 Task: Search for specific events in the calendar using the search bar.
Action: Mouse moved to (17, 79)
Screenshot: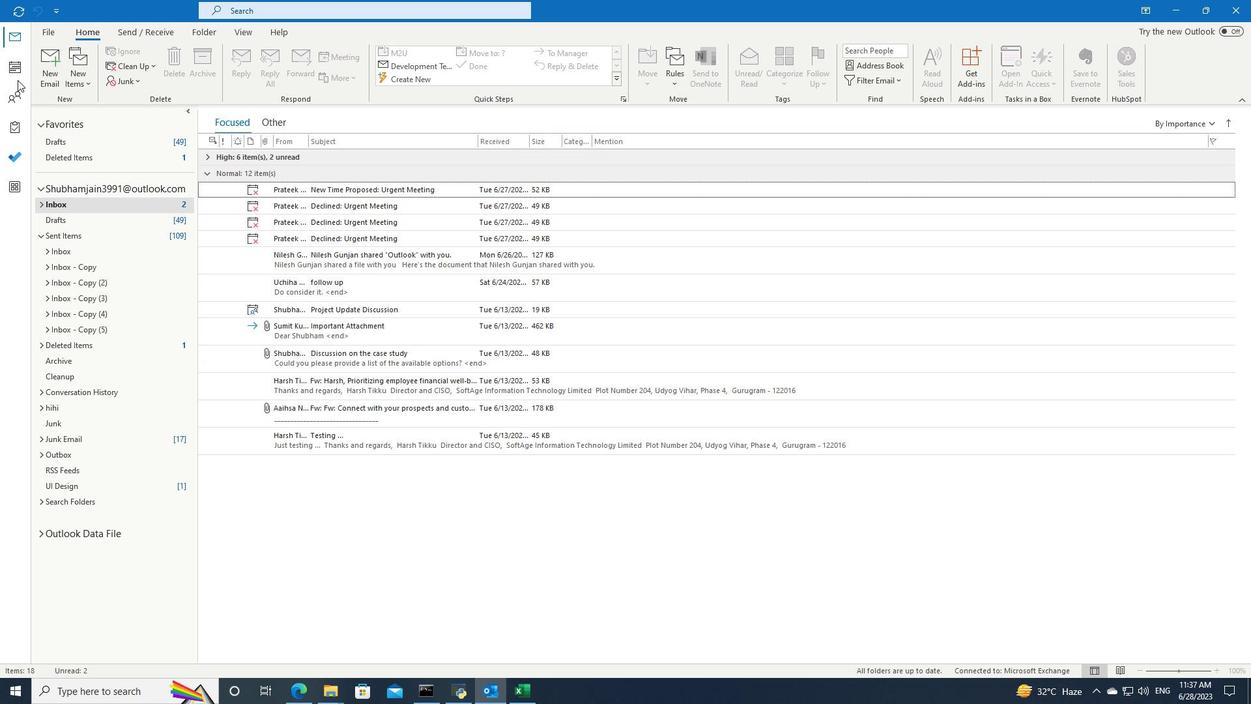 
Action: Mouse pressed left at (17, 79)
Screenshot: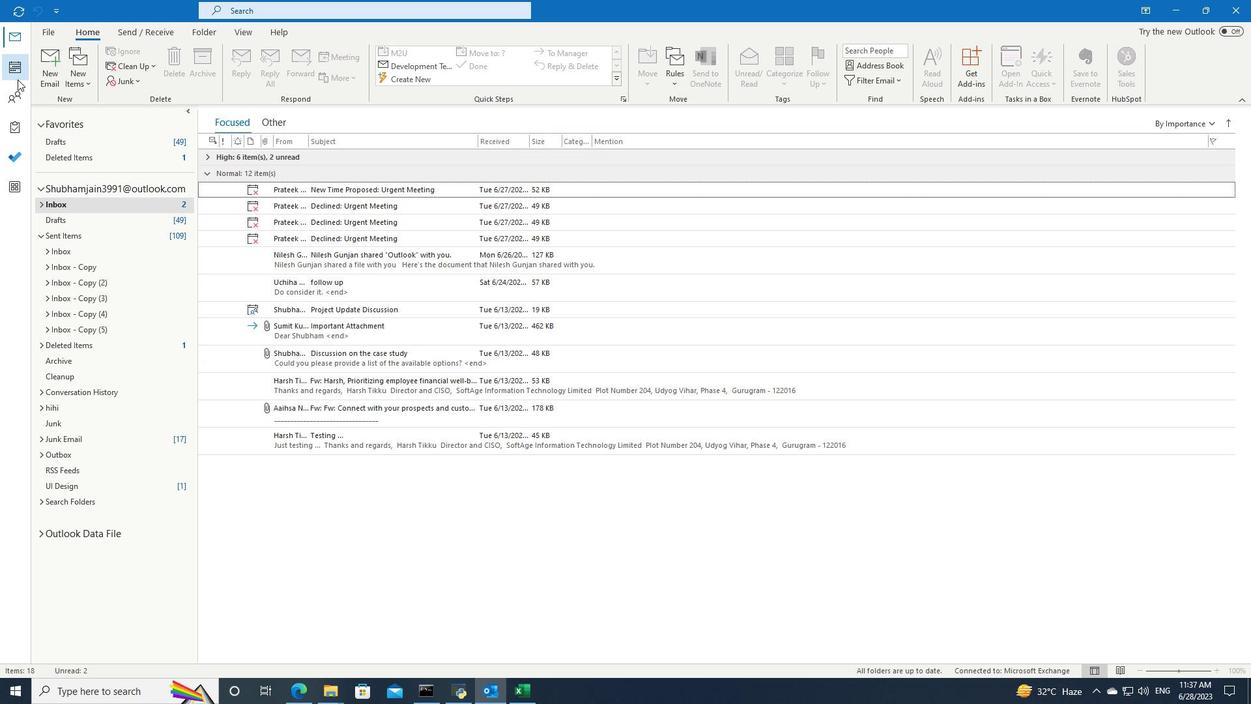 
Action: Mouse moved to (507, 8)
Screenshot: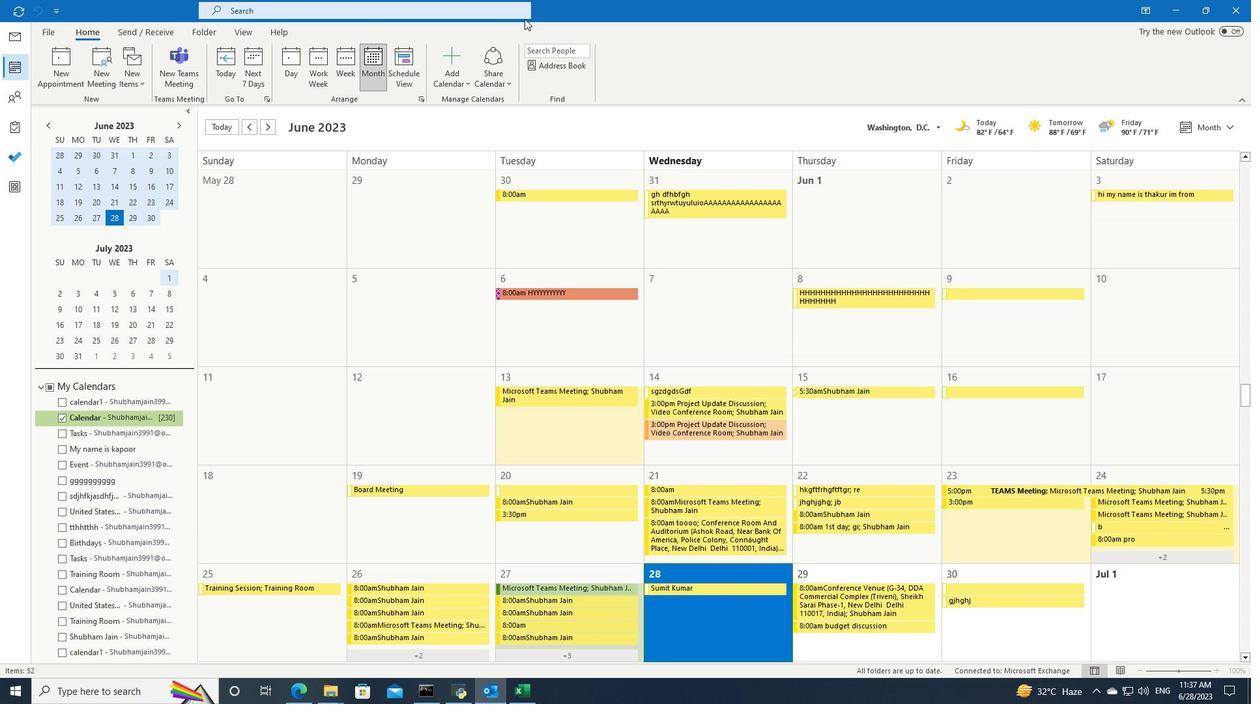 
Action: Mouse pressed left at (507, 8)
Screenshot: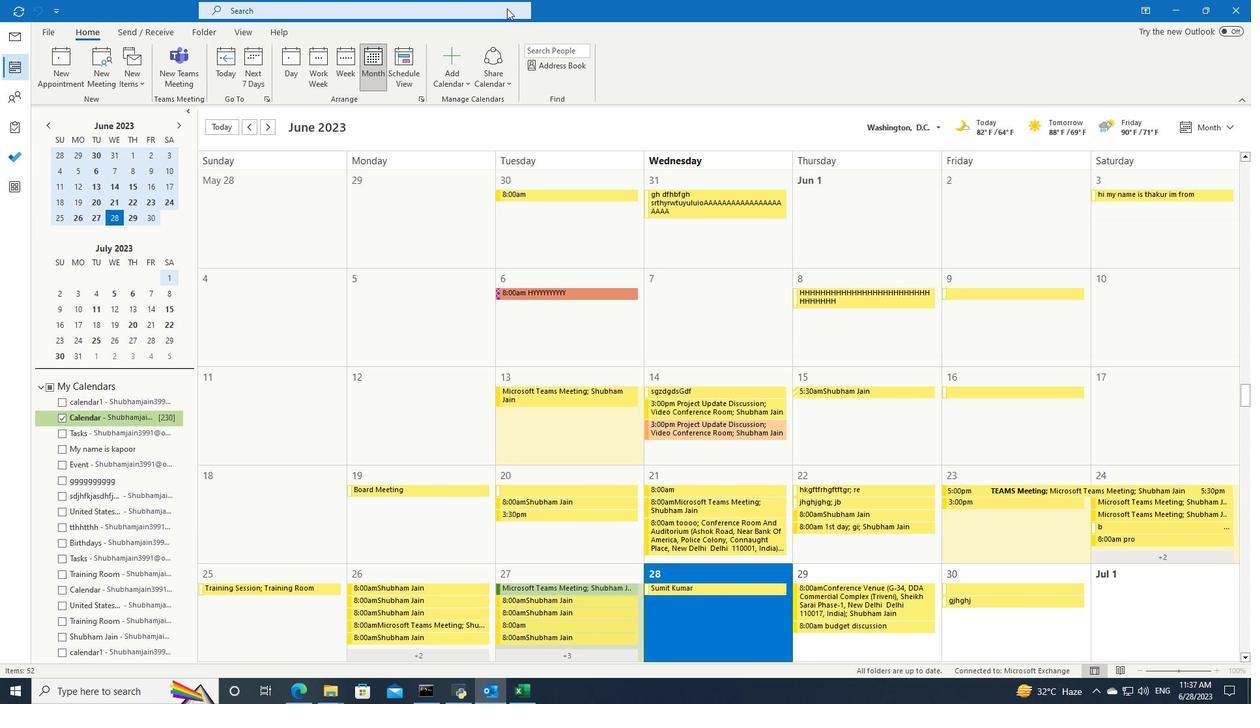 
Action: Mouse moved to (507, 7)
Screenshot: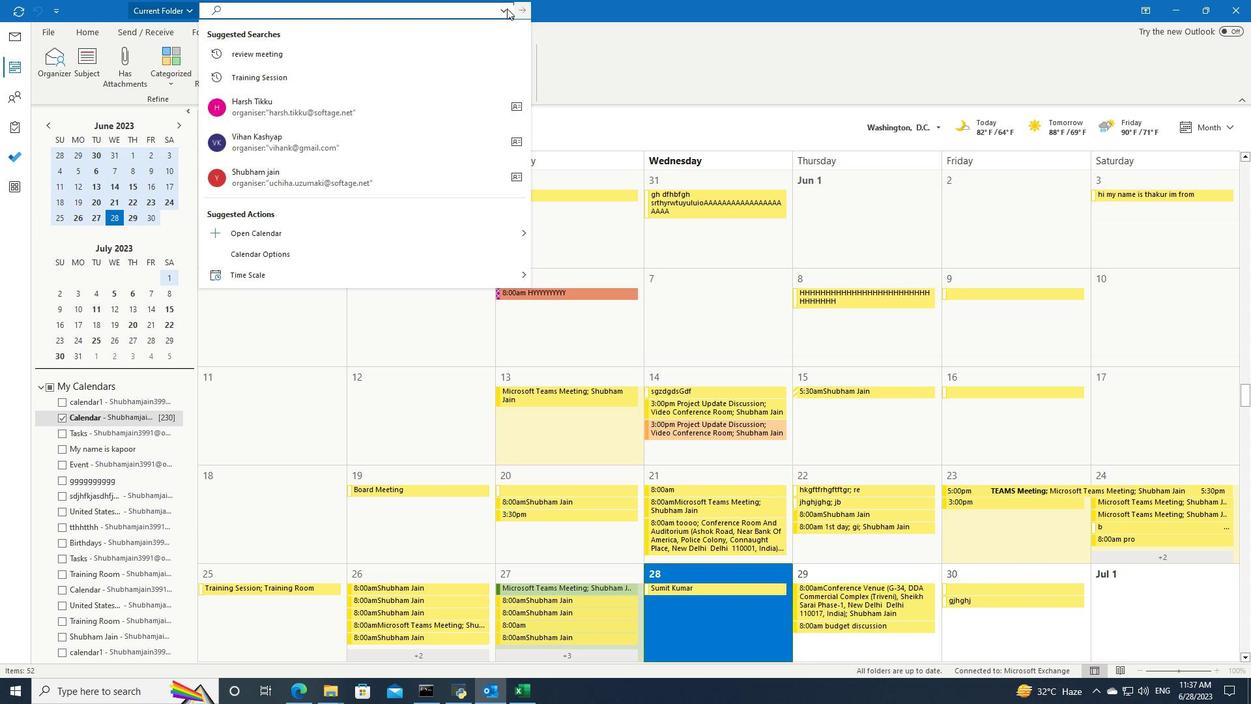 
Action: Mouse pressed left at (507, 7)
Screenshot: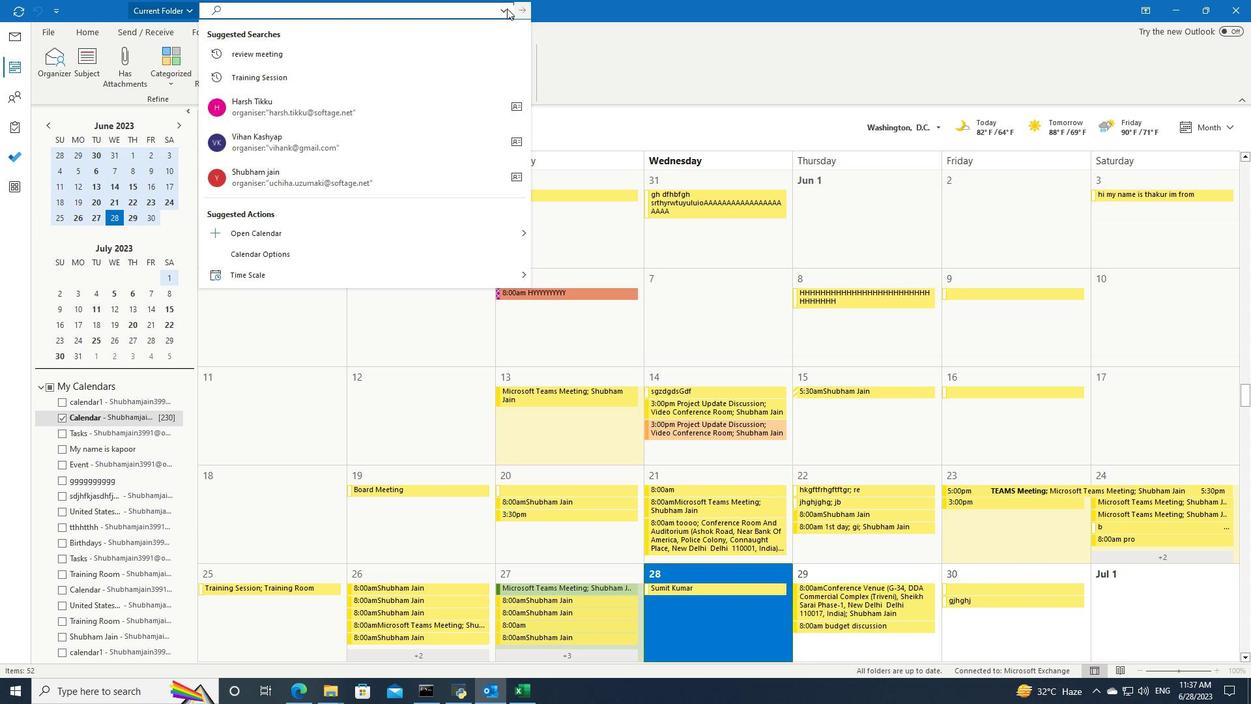 
Action: Mouse moved to (511, 33)
Screenshot: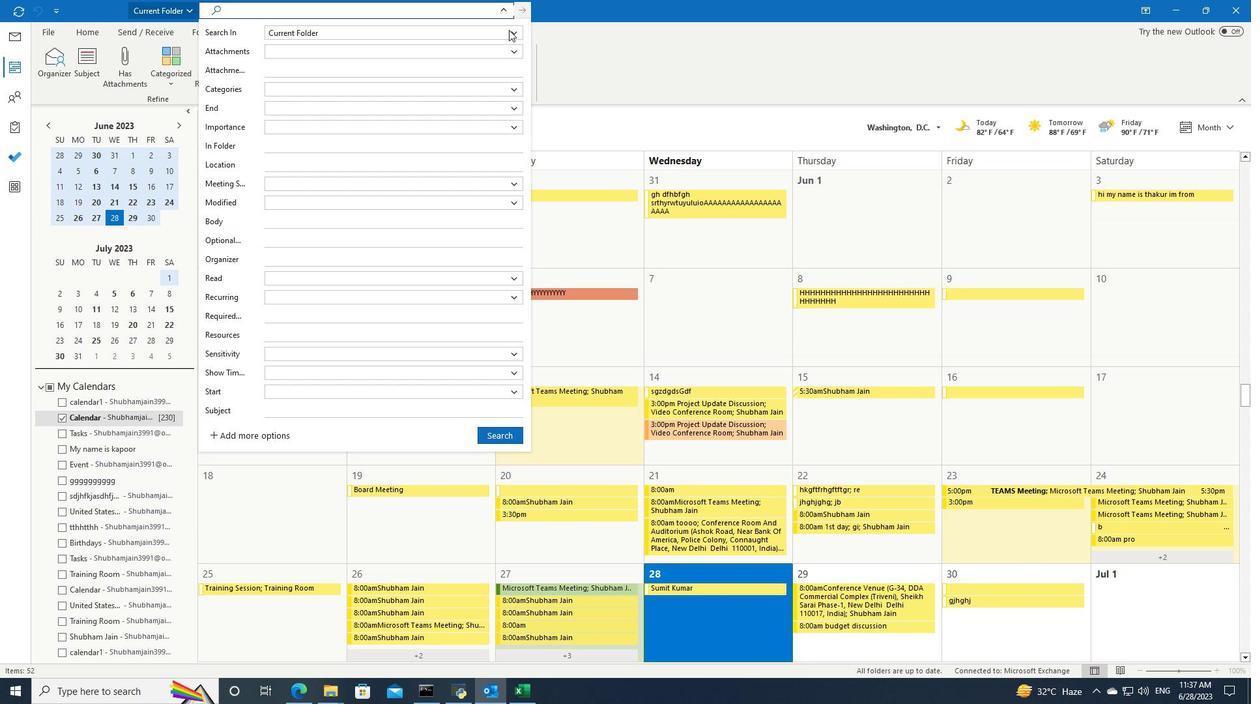 
Action: Mouse pressed left at (511, 33)
Screenshot: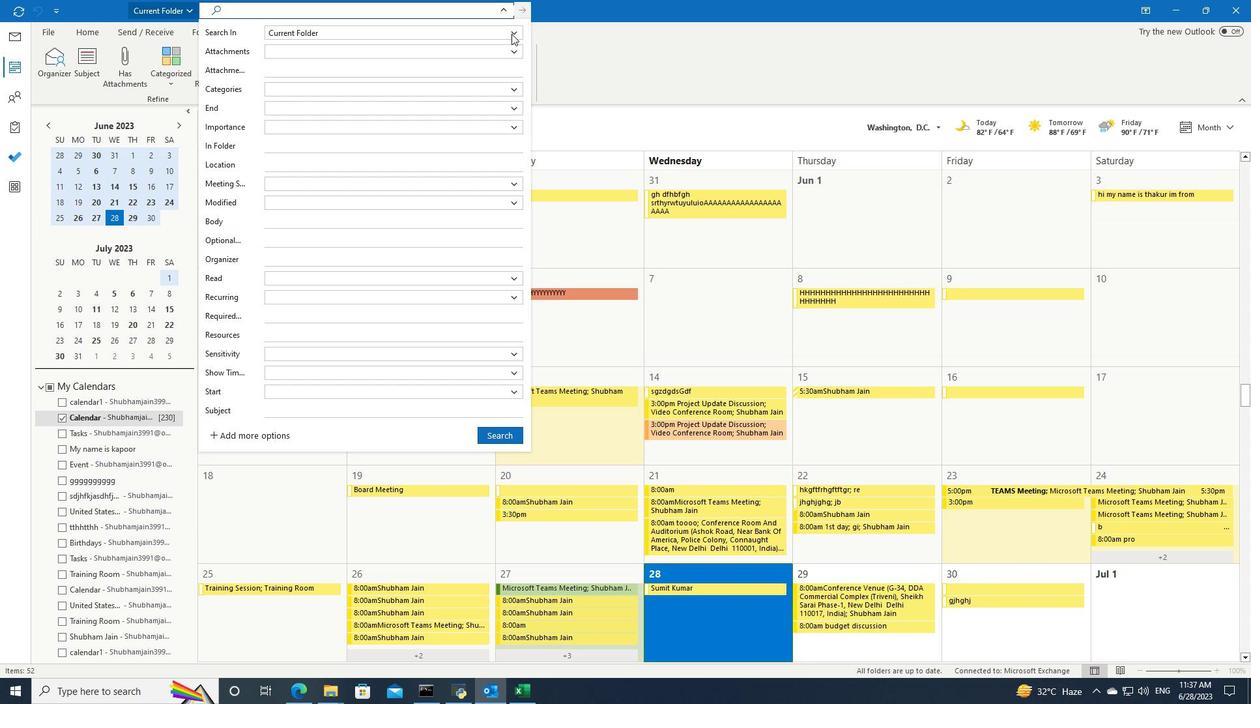 
Action: Mouse moved to (478, 72)
Screenshot: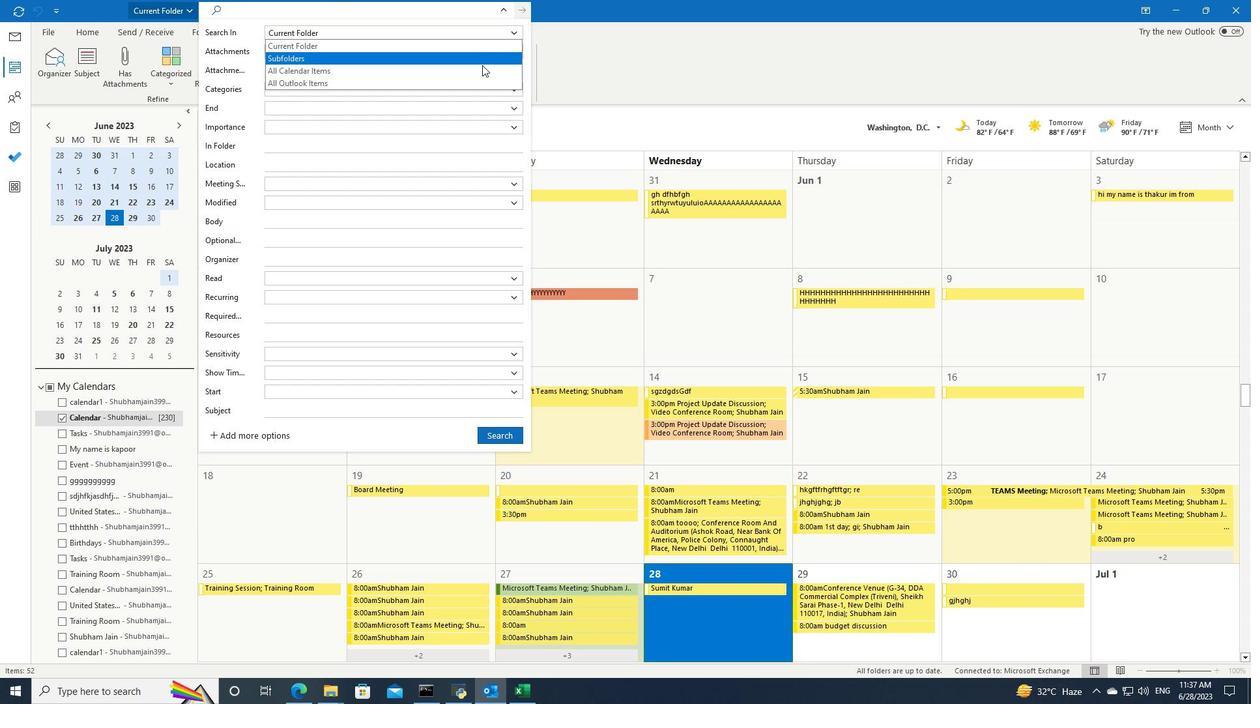 
Action: Mouse pressed left at (478, 72)
Screenshot: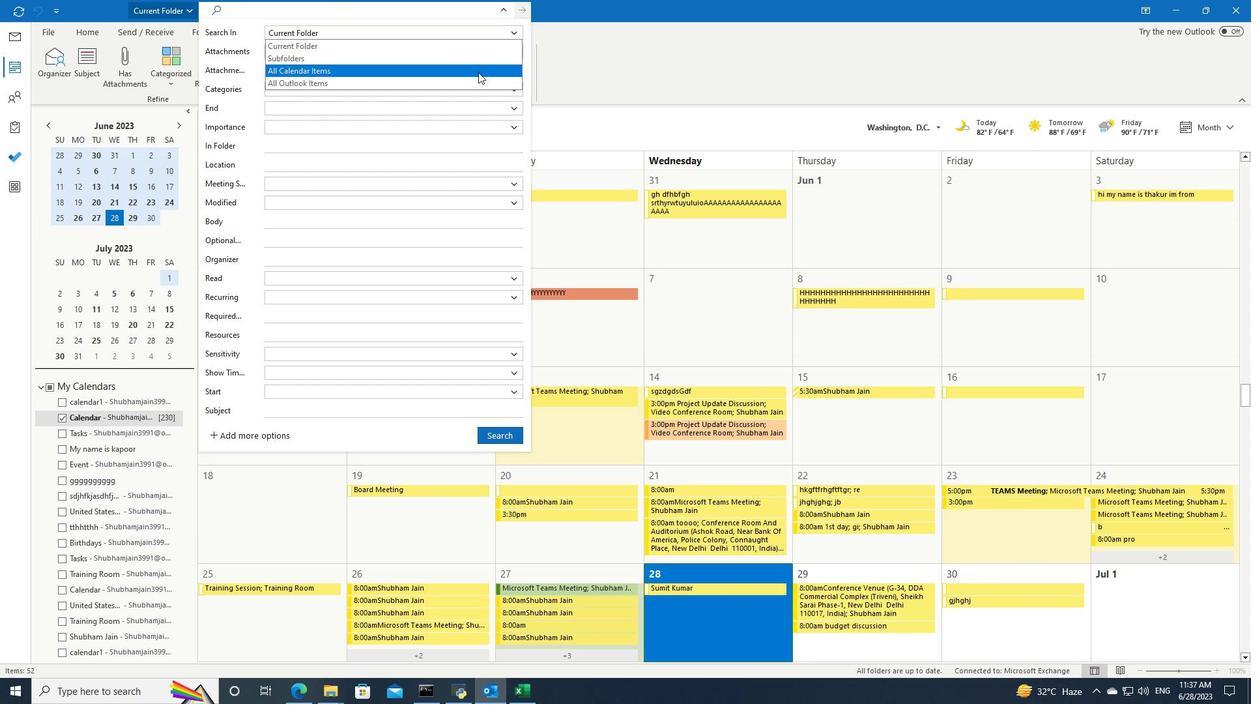 
Action: Mouse moved to (504, 11)
Screenshot: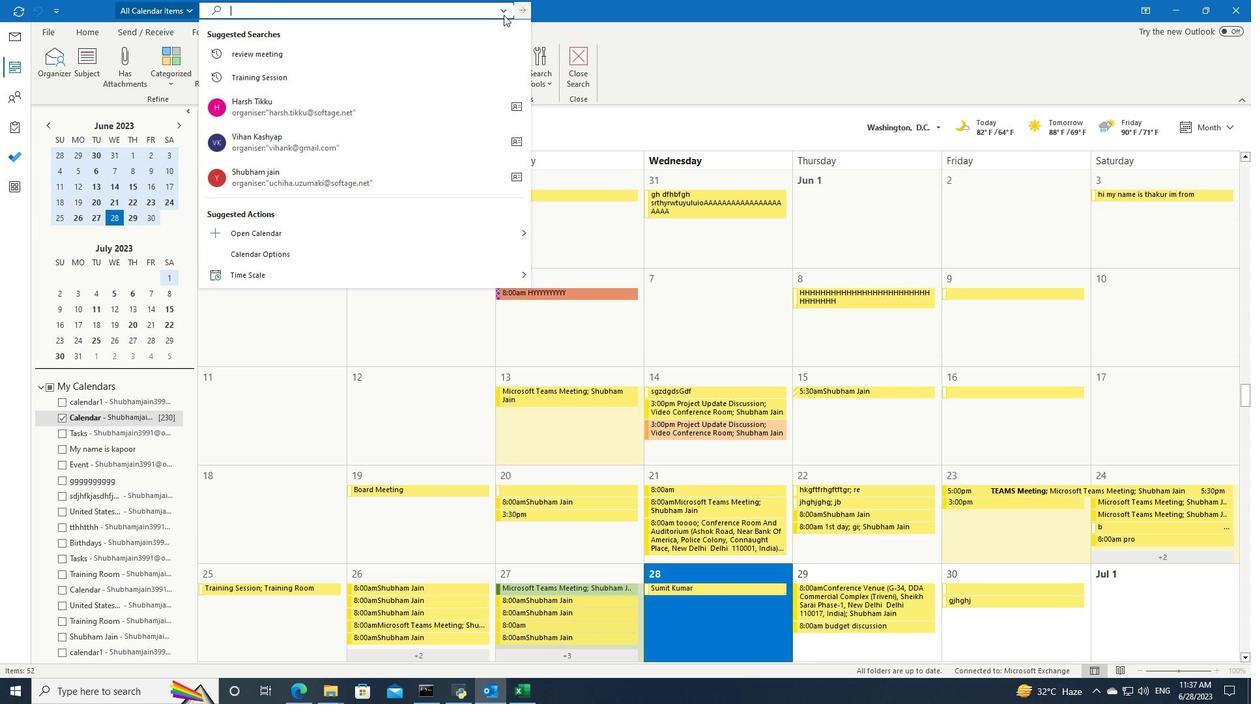 
Action: Mouse pressed left at (504, 11)
Screenshot: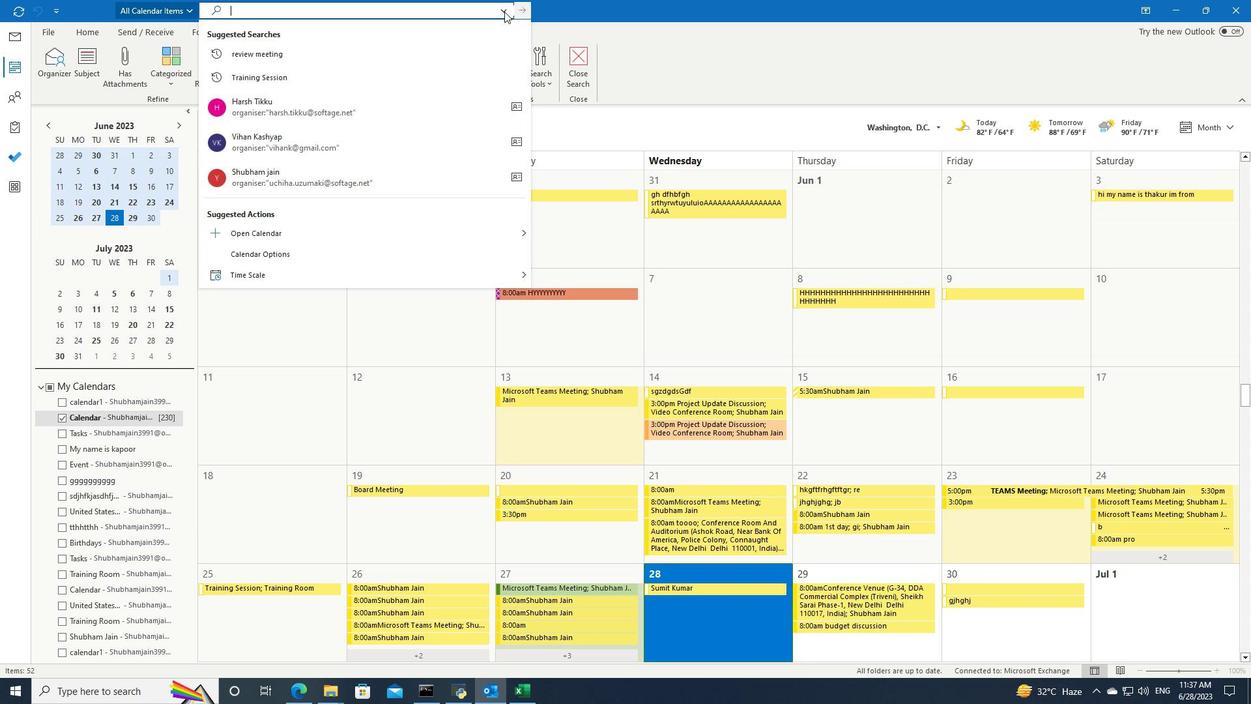 
Action: Mouse moved to (513, 297)
Screenshot: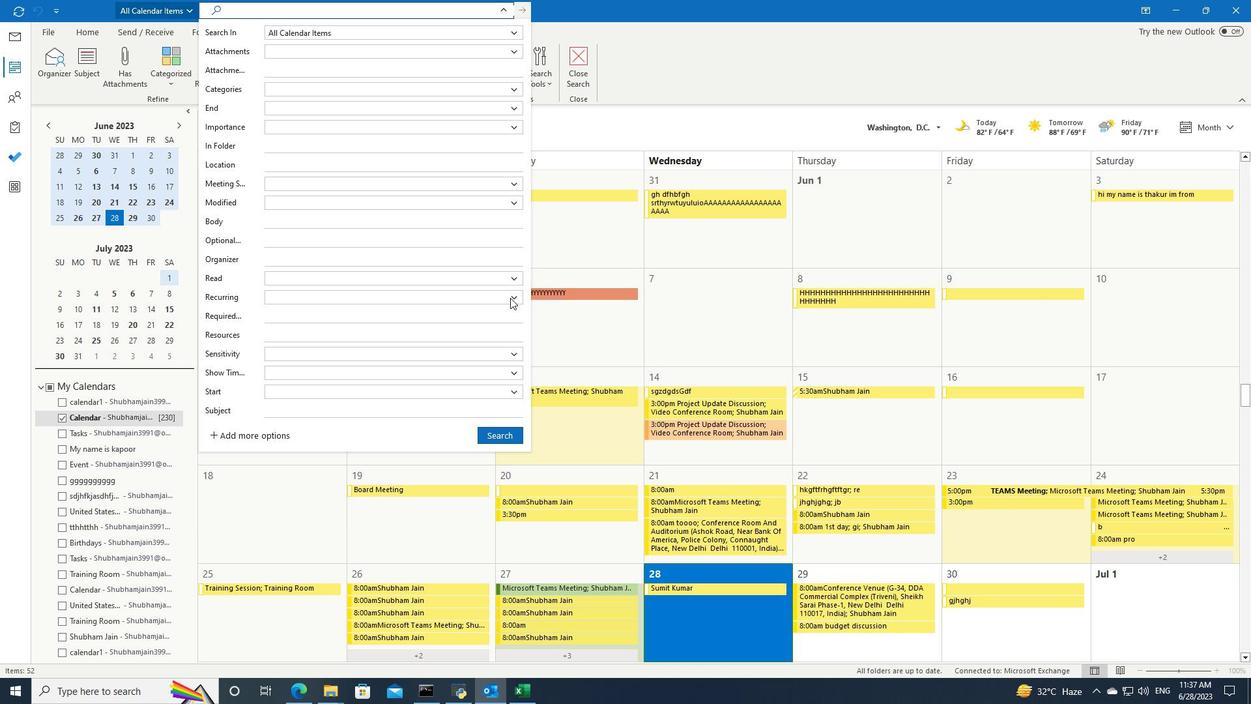 
Action: Mouse pressed left at (513, 297)
Screenshot: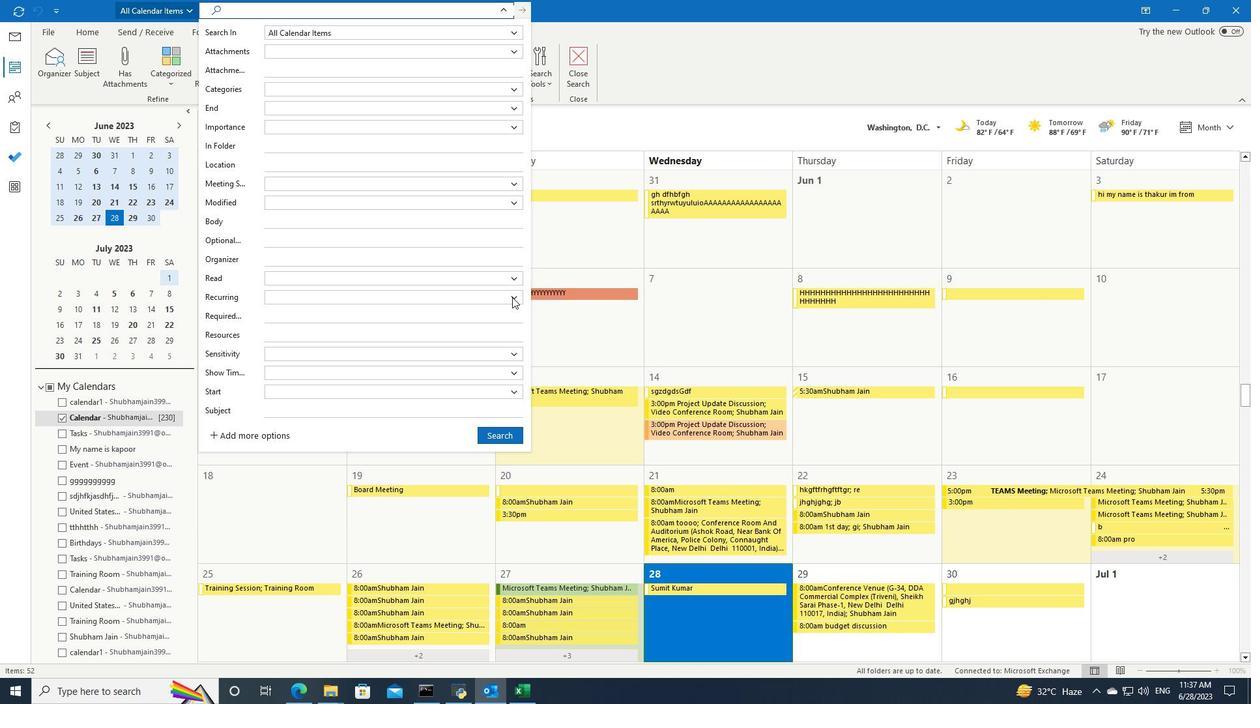 
Action: Mouse moved to (466, 335)
Screenshot: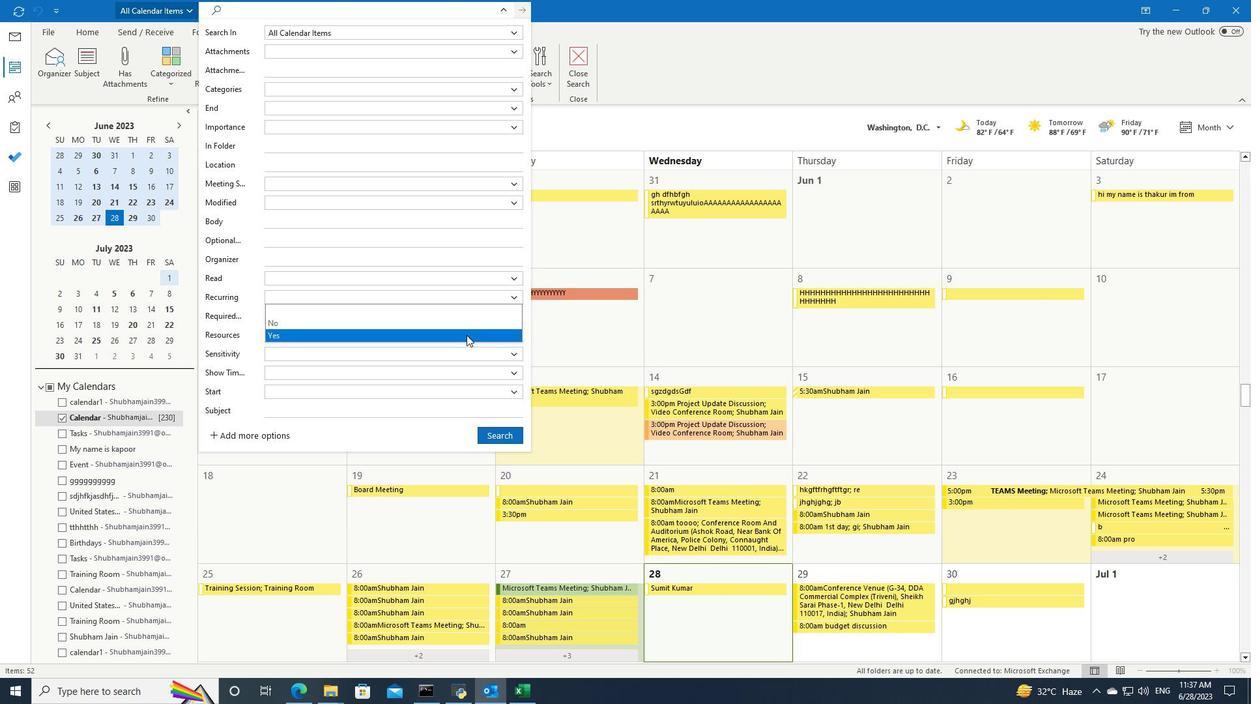 
Action: Mouse pressed left at (466, 335)
Screenshot: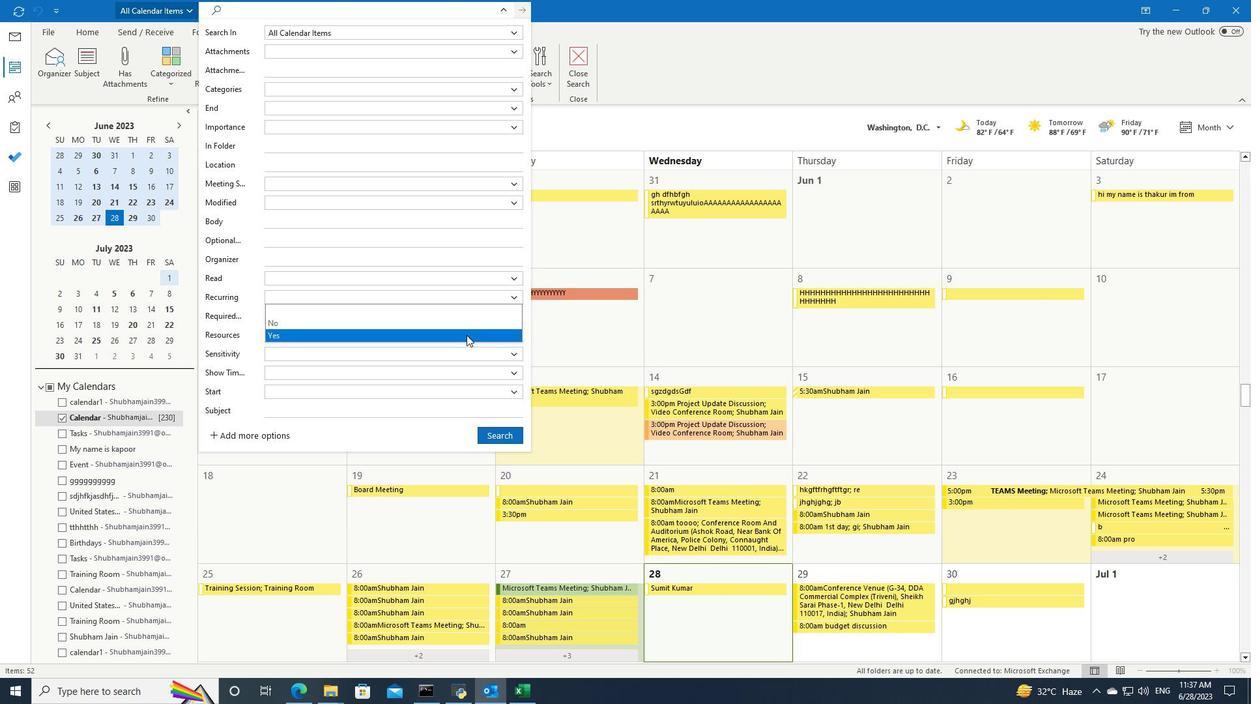 
Action: Mouse moved to (493, 434)
Screenshot: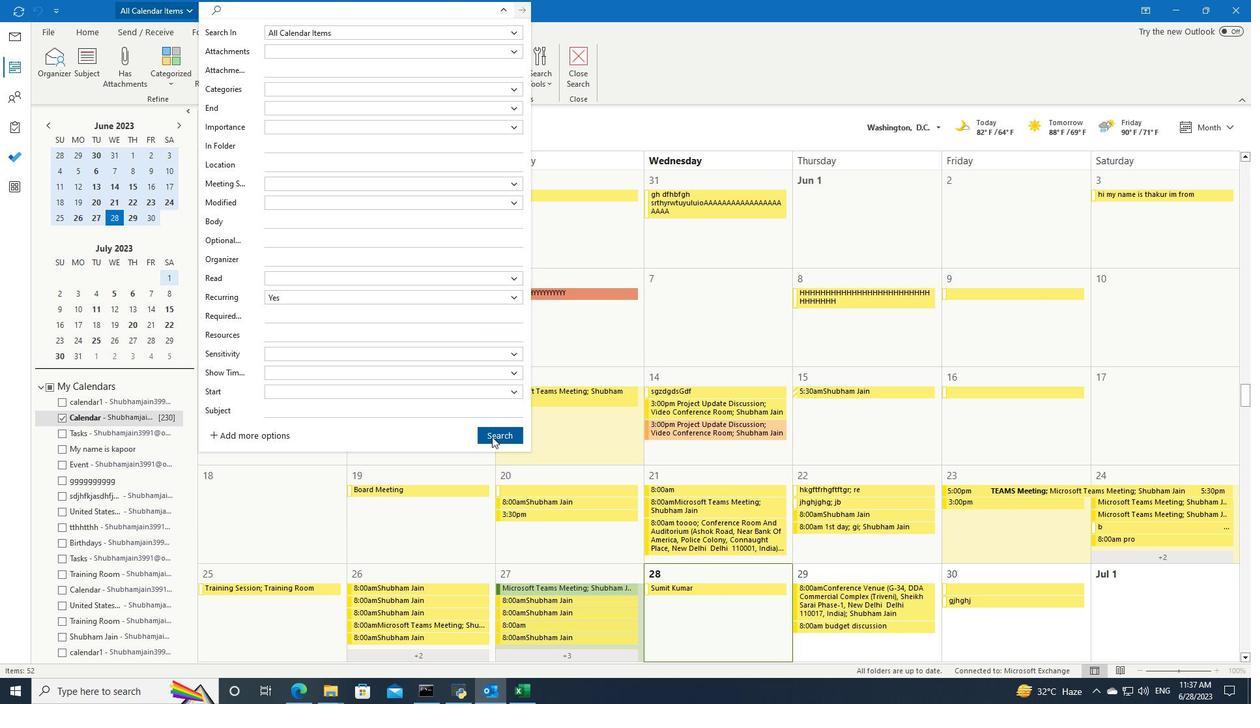 
Action: Mouse pressed left at (493, 434)
Screenshot: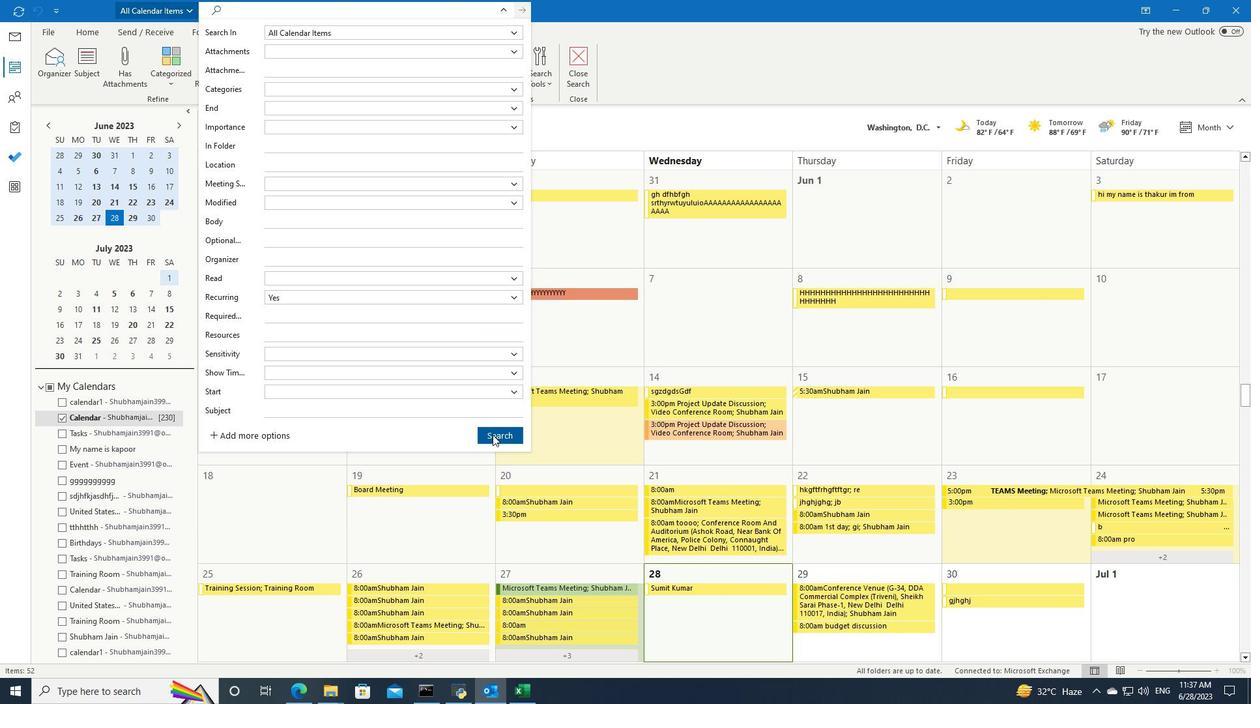 
Action: Mouse moved to (494, 434)
Screenshot: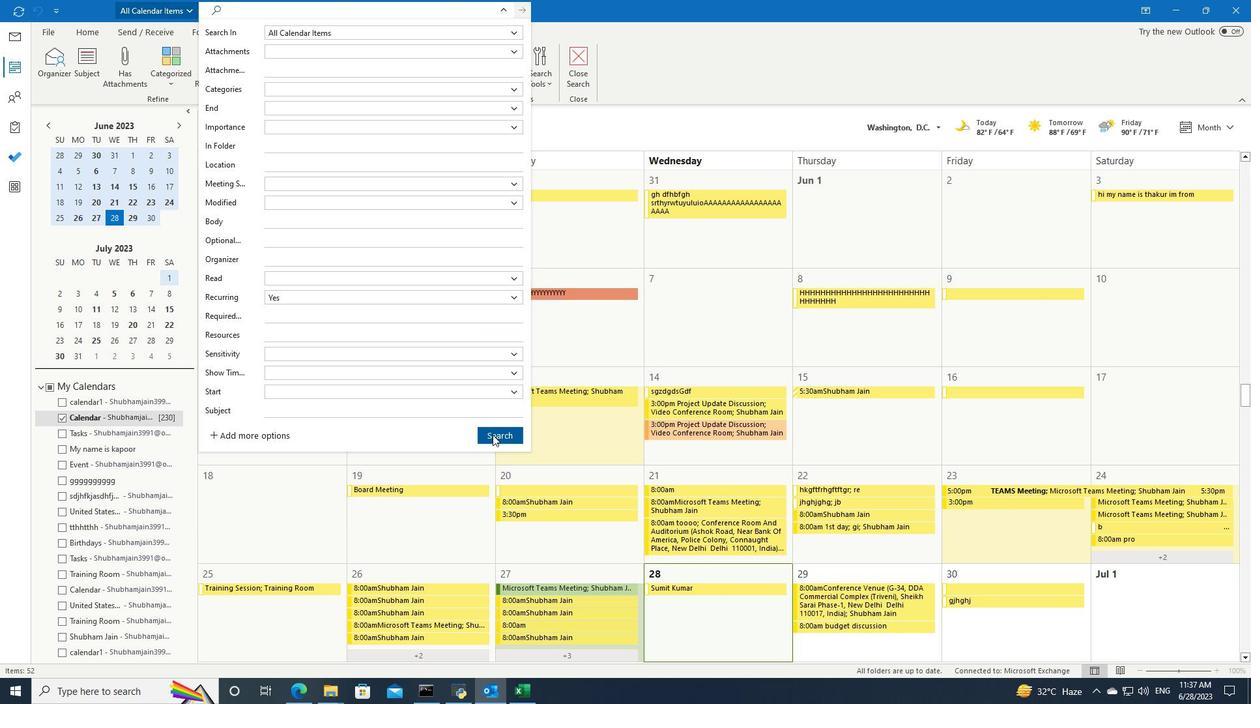 
